 Task: Paste the data validation only.
Action: Mouse moved to (60, 85)
Screenshot: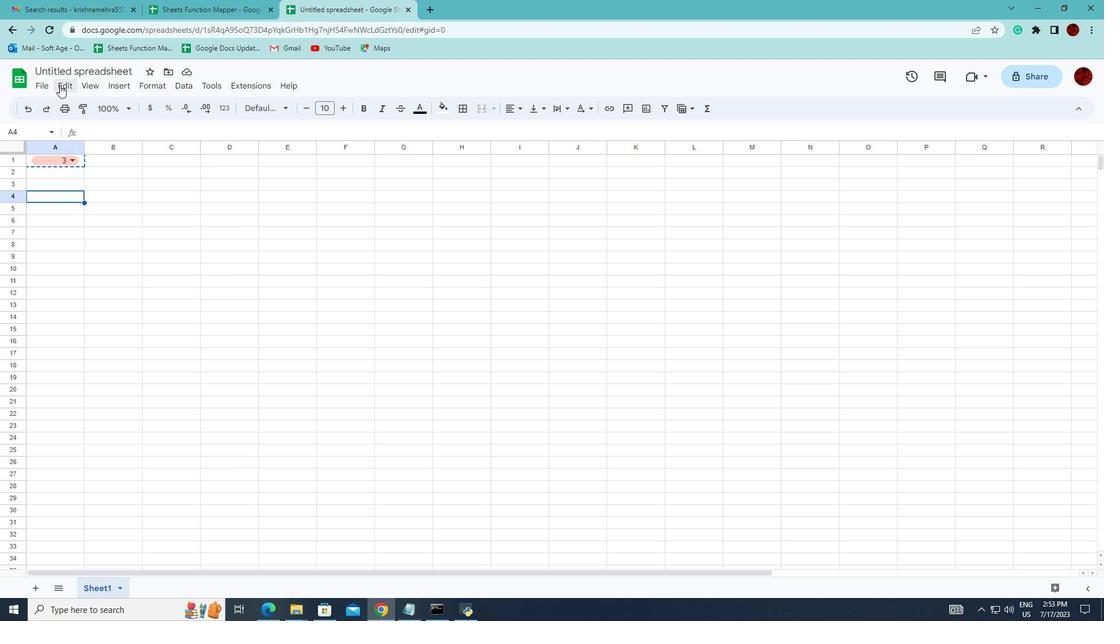
Action: Mouse pressed left at (60, 85)
Screenshot: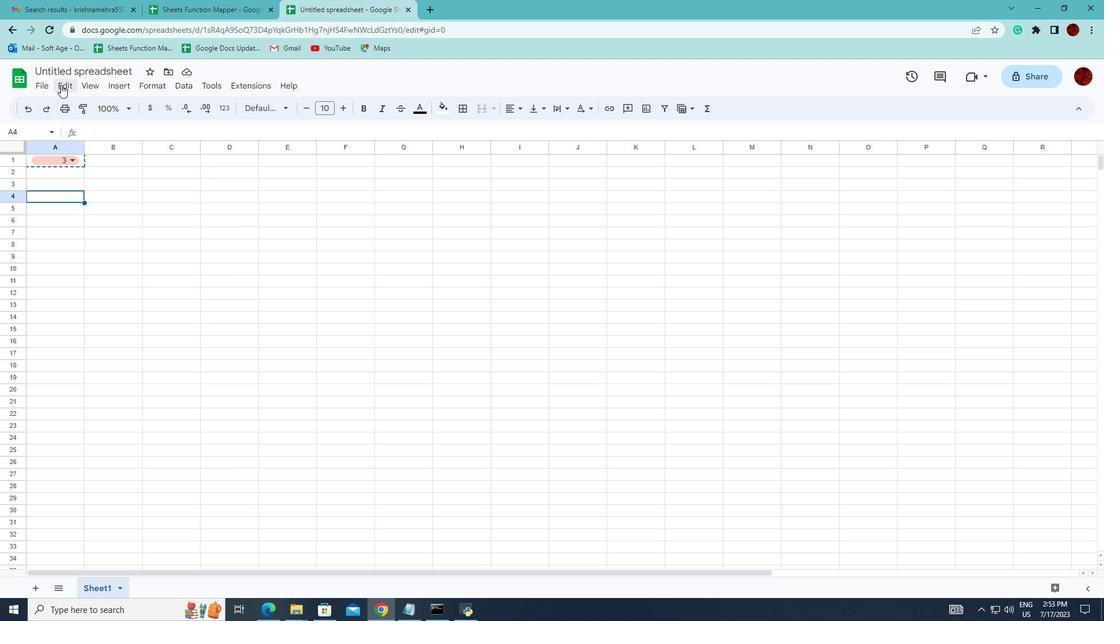 
Action: Mouse moved to (277, 284)
Screenshot: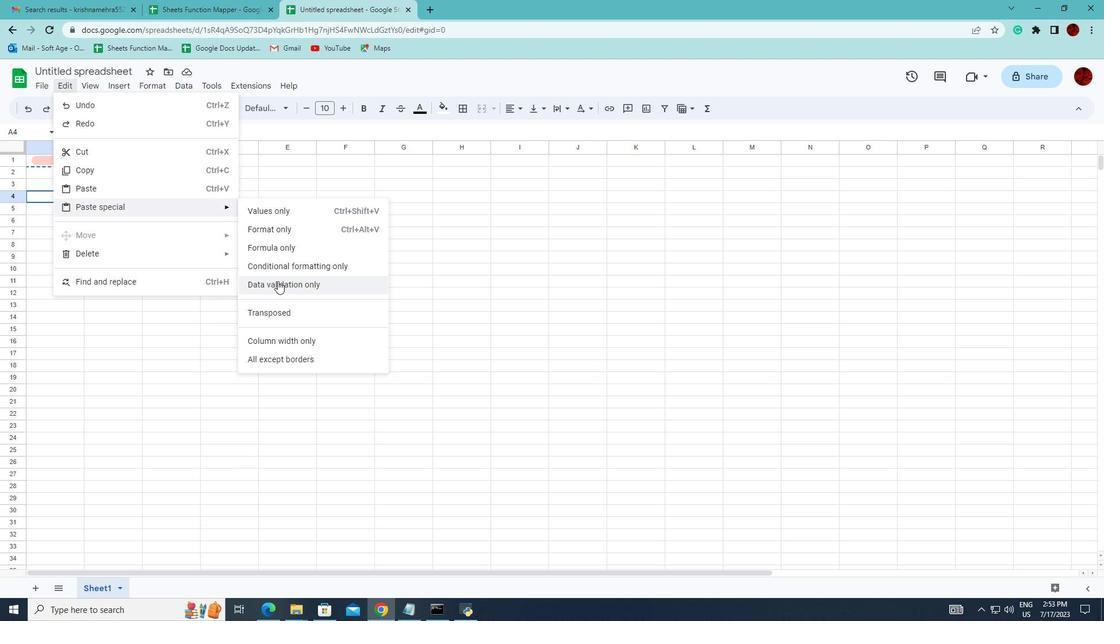 
Action: Mouse pressed left at (277, 284)
Screenshot: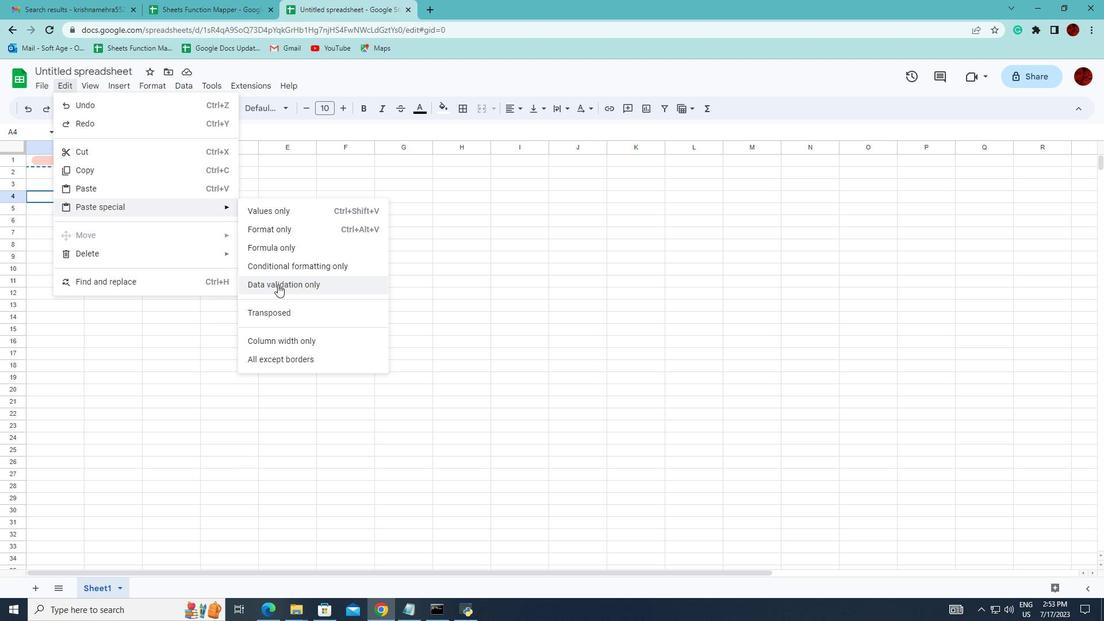 
